 Task: Add Cream Cheese Danish 3 Pack to the cart.
Action: Mouse moved to (14, 82)
Screenshot: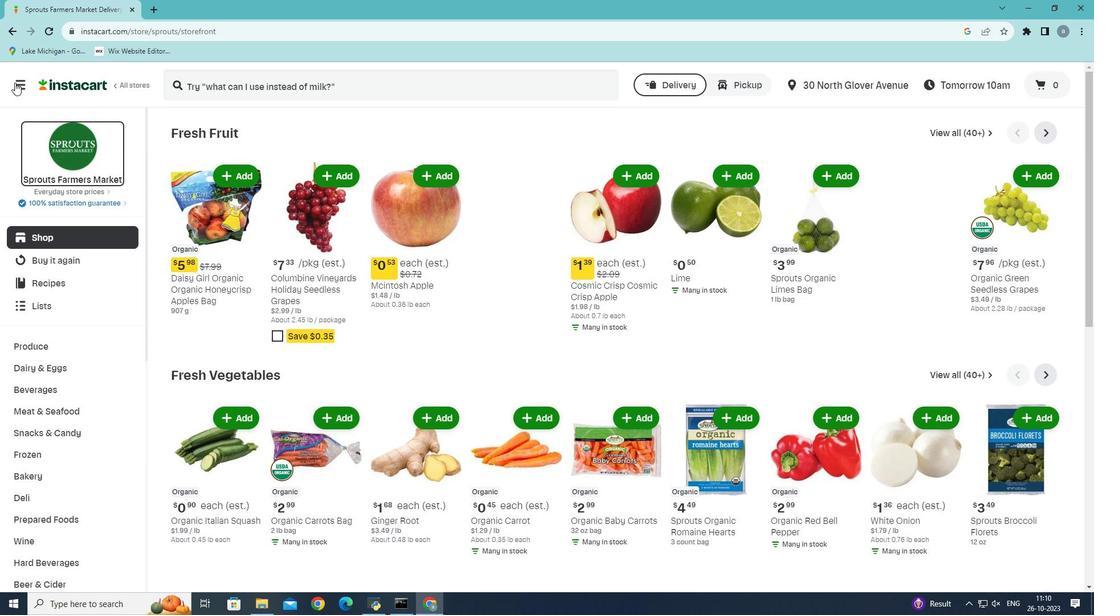 
Action: Mouse pressed left at (14, 82)
Screenshot: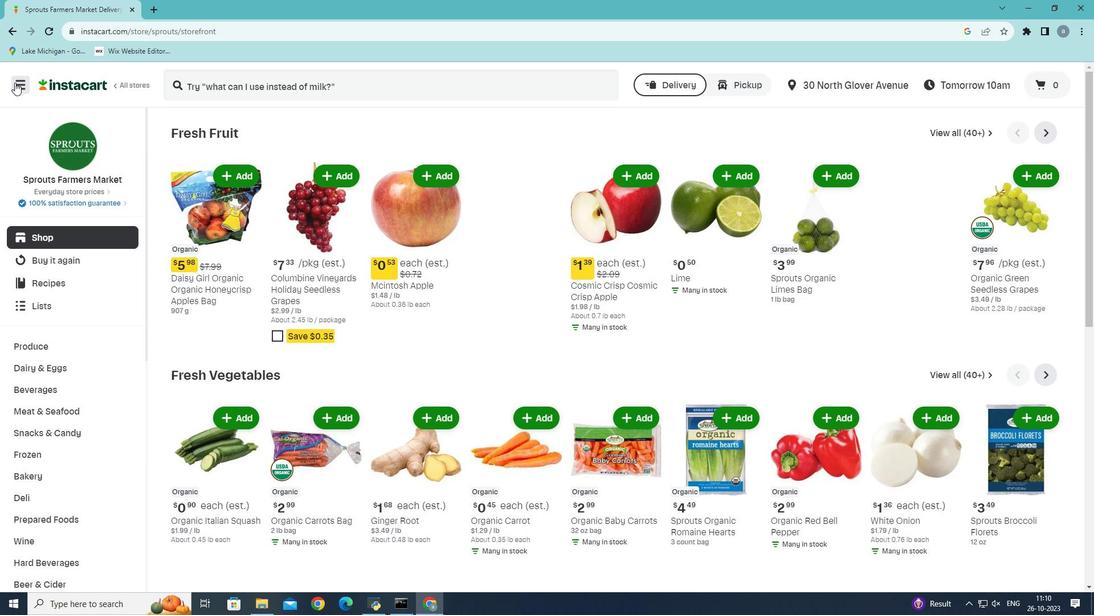 
Action: Mouse moved to (39, 327)
Screenshot: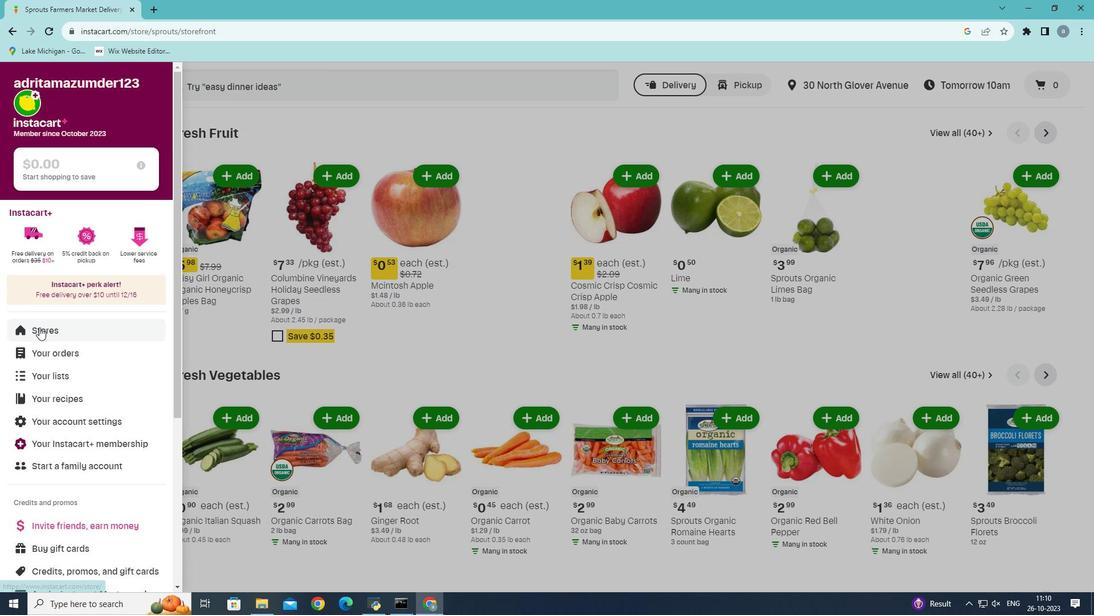 
Action: Mouse pressed left at (39, 327)
Screenshot: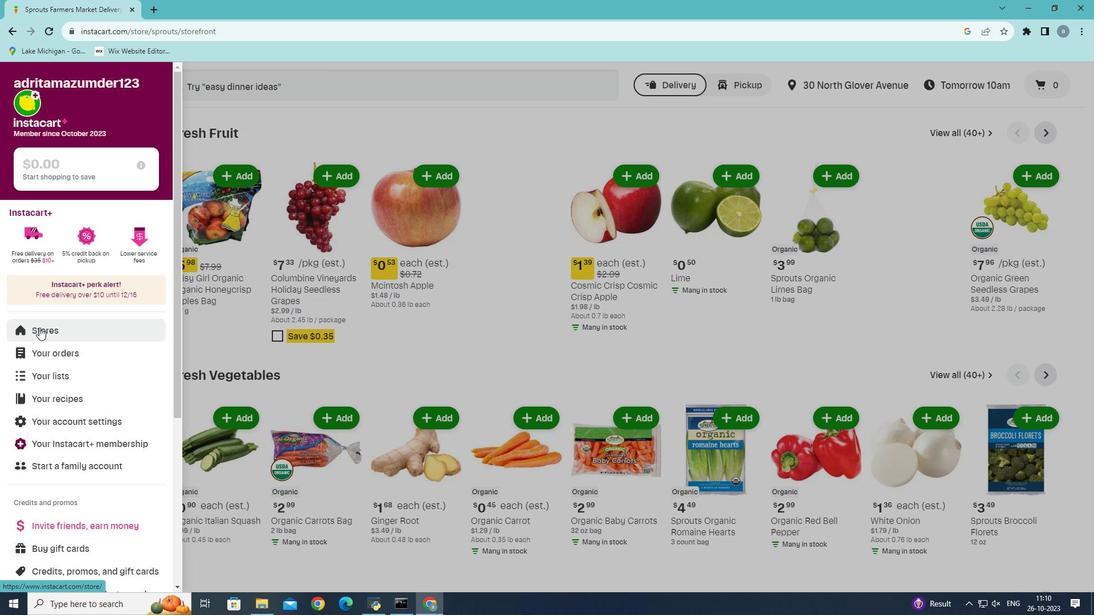 
Action: Mouse moved to (268, 119)
Screenshot: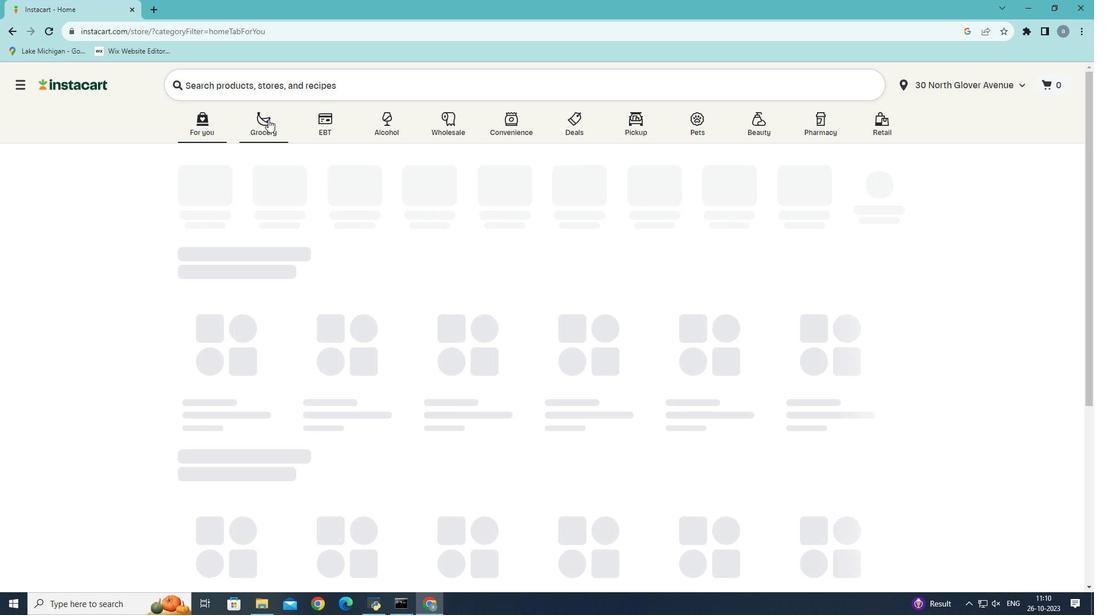 
Action: Mouse pressed left at (268, 119)
Screenshot: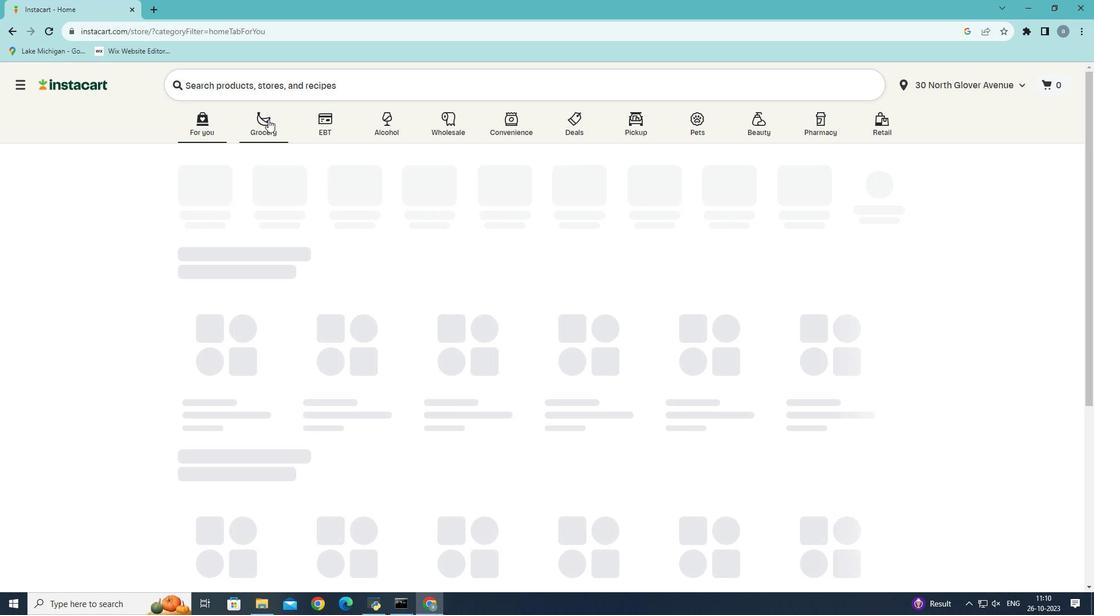 
Action: Mouse moved to (251, 327)
Screenshot: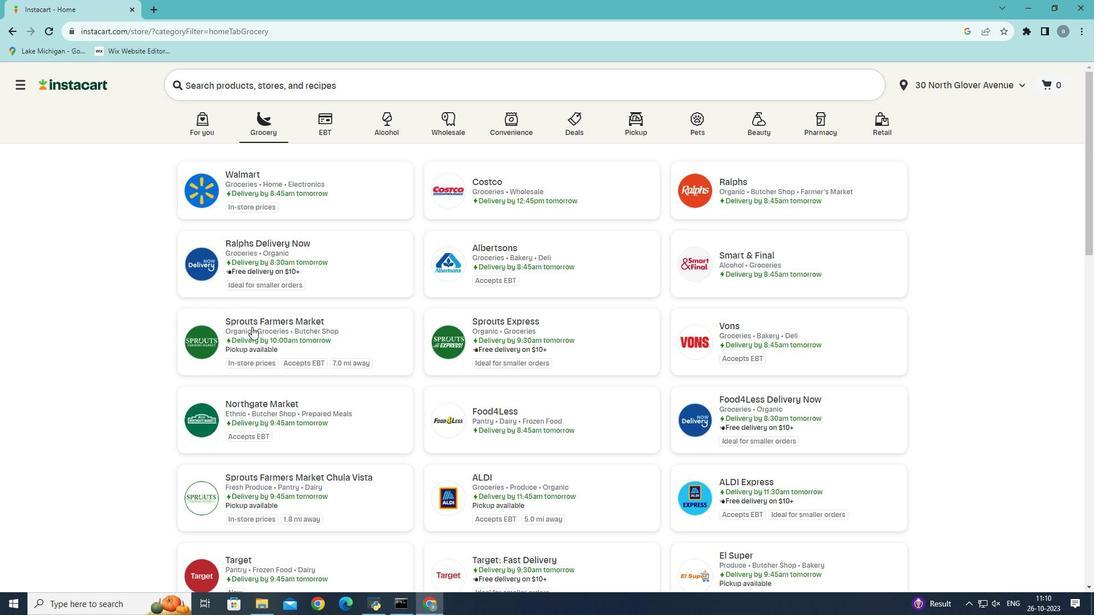 
Action: Mouse pressed left at (251, 327)
Screenshot: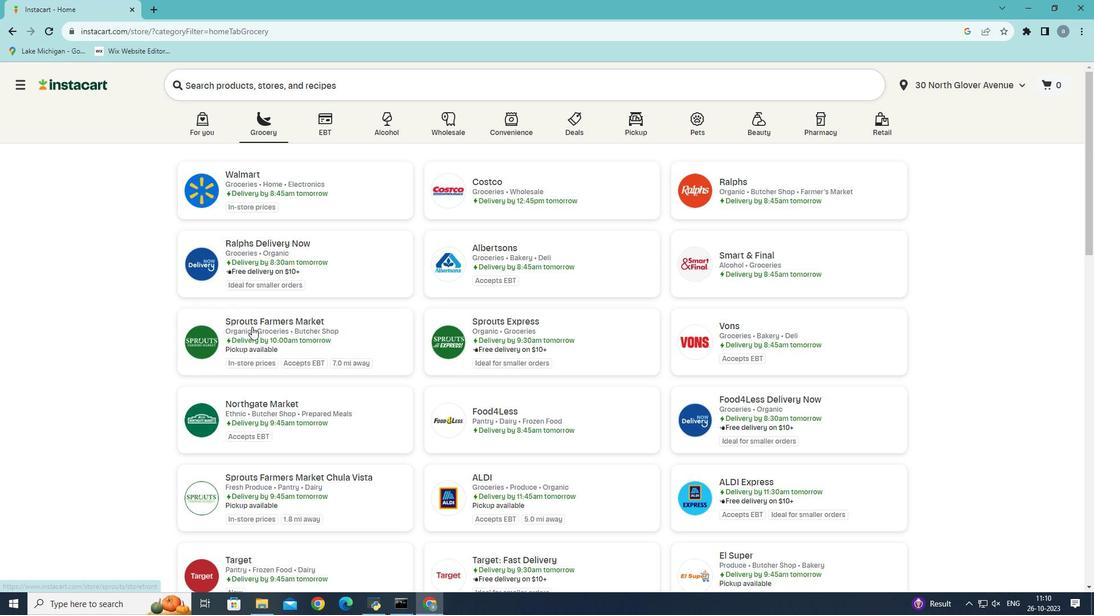 
Action: Mouse moved to (40, 471)
Screenshot: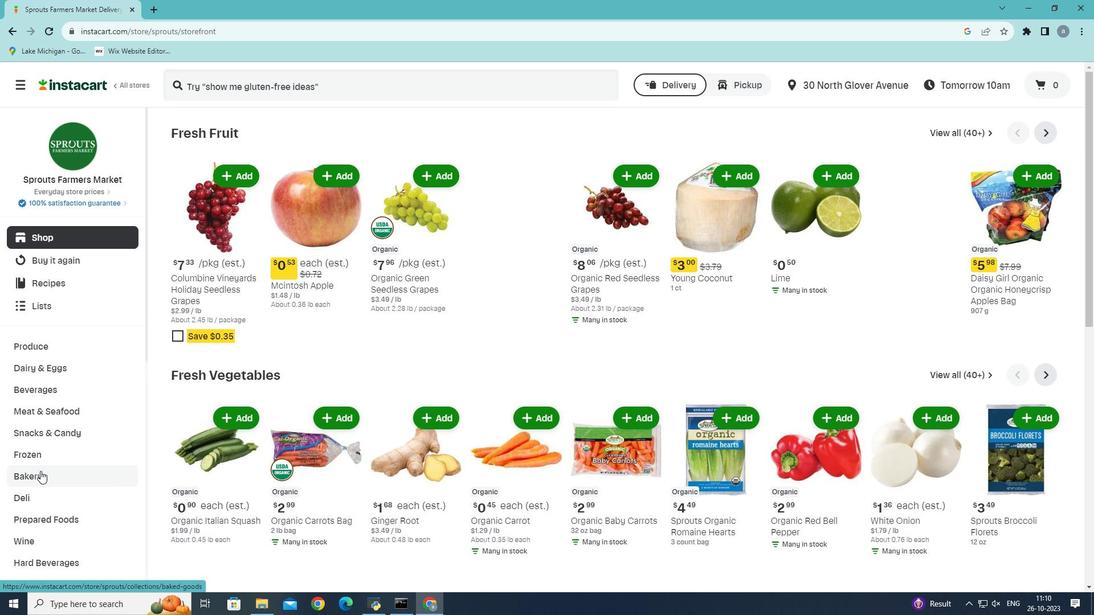 
Action: Mouse pressed left at (40, 471)
Screenshot: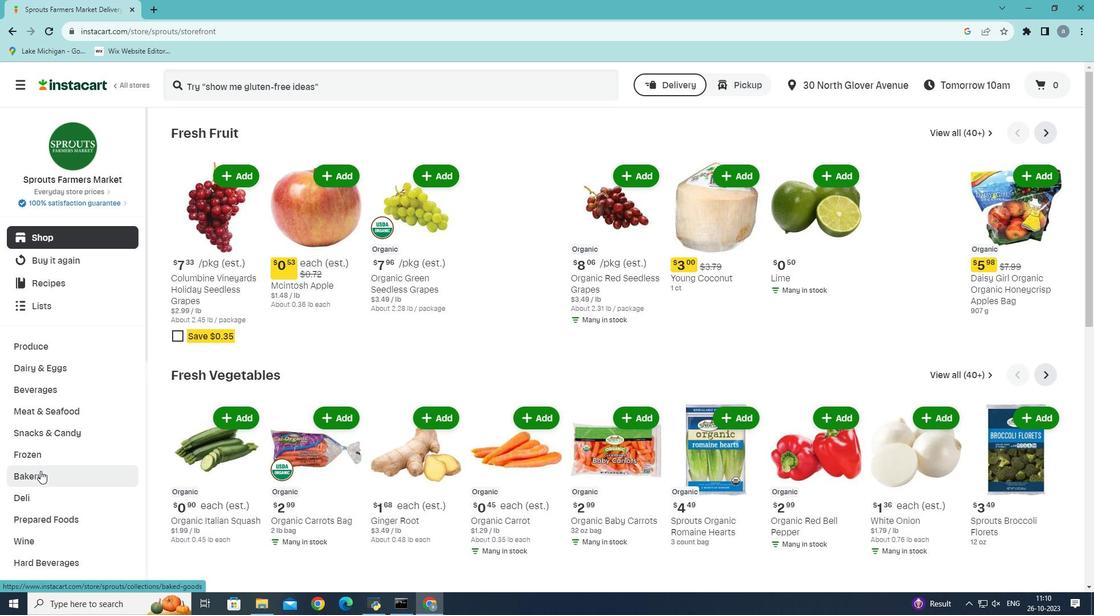 
Action: Mouse moved to (679, 156)
Screenshot: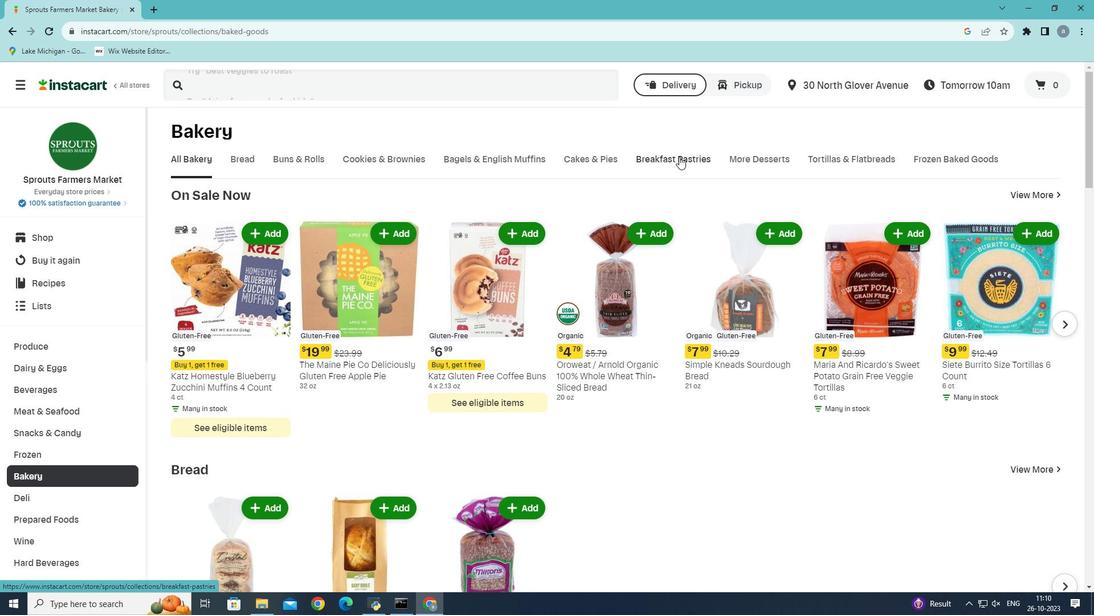
Action: Mouse pressed left at (679, 156)
Screenshot: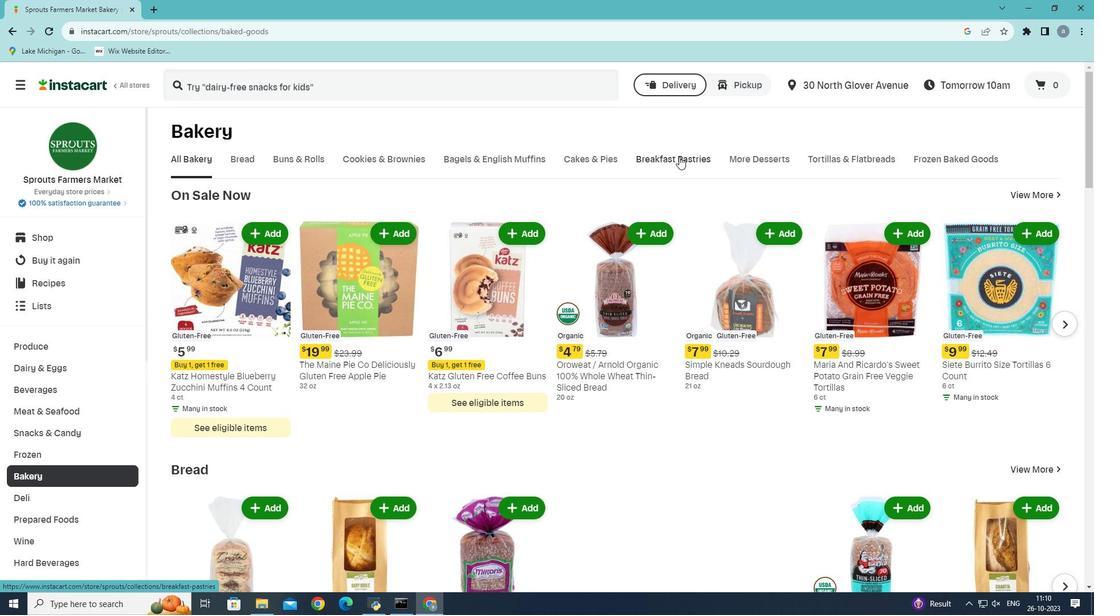 
Action: Mouse moved to (518, 205)
Screenshot: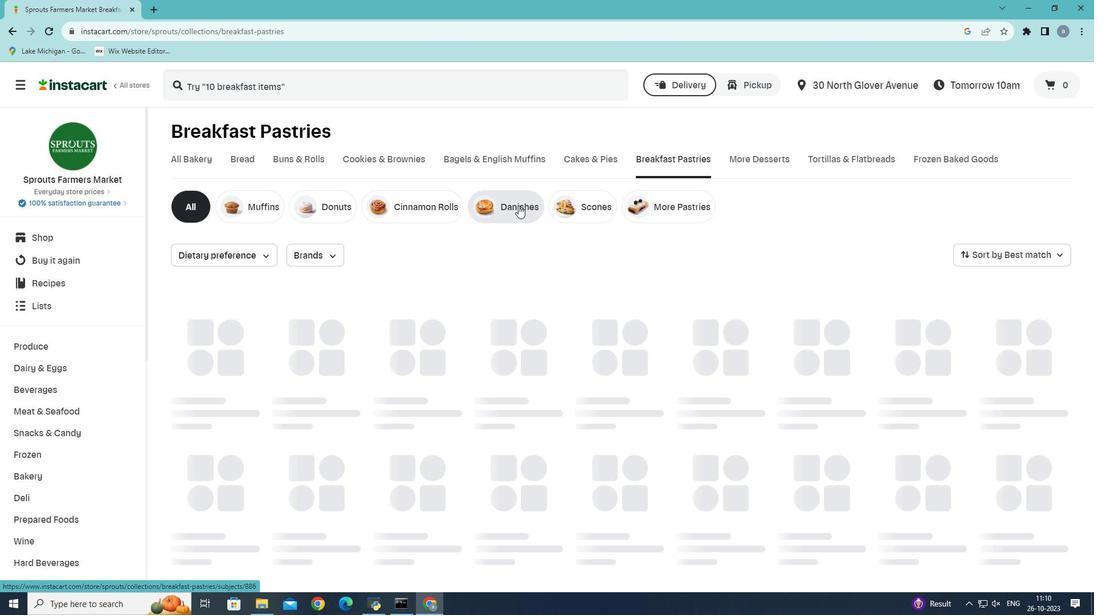 
Action: Mouse pressed left at (518, 205)
Screenshot: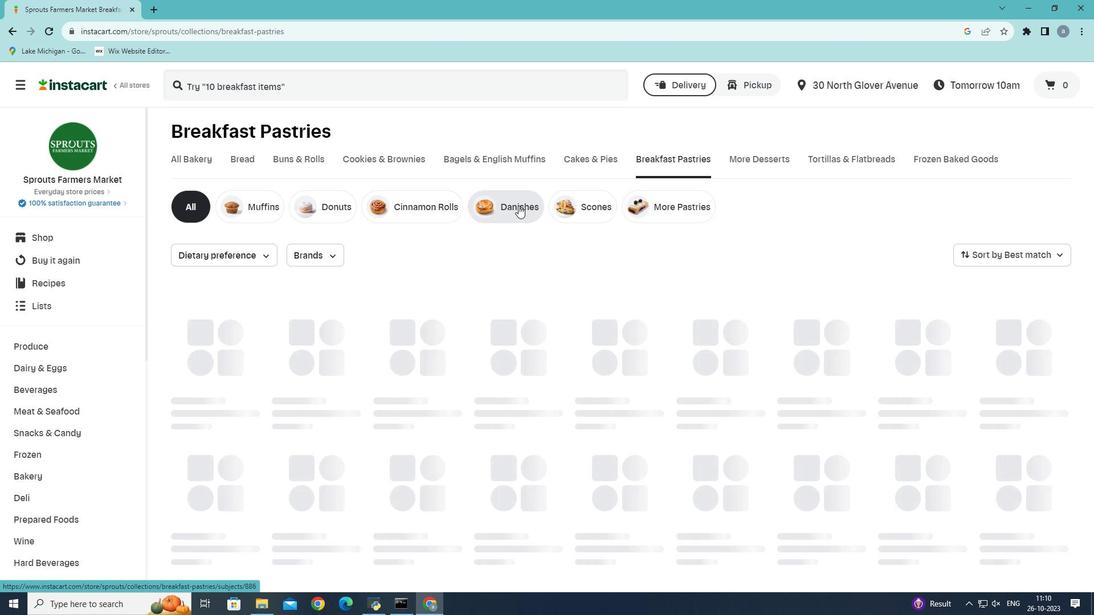 
Action: Mouse moved to (231, 318)
Screenshot: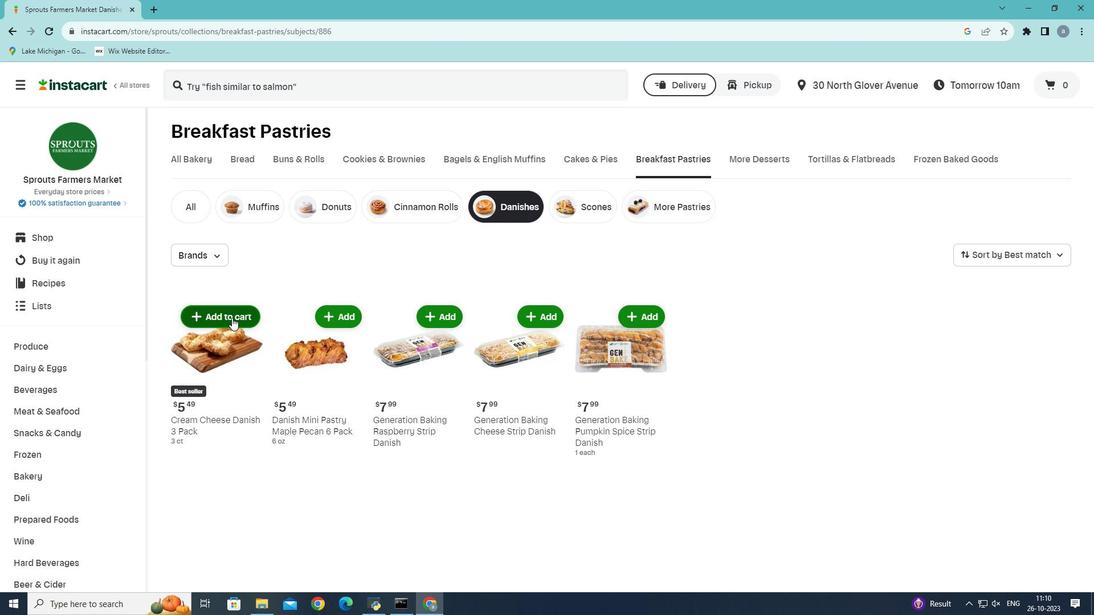 
Action: Mouse pressed left at (231, 318)
Screenshot: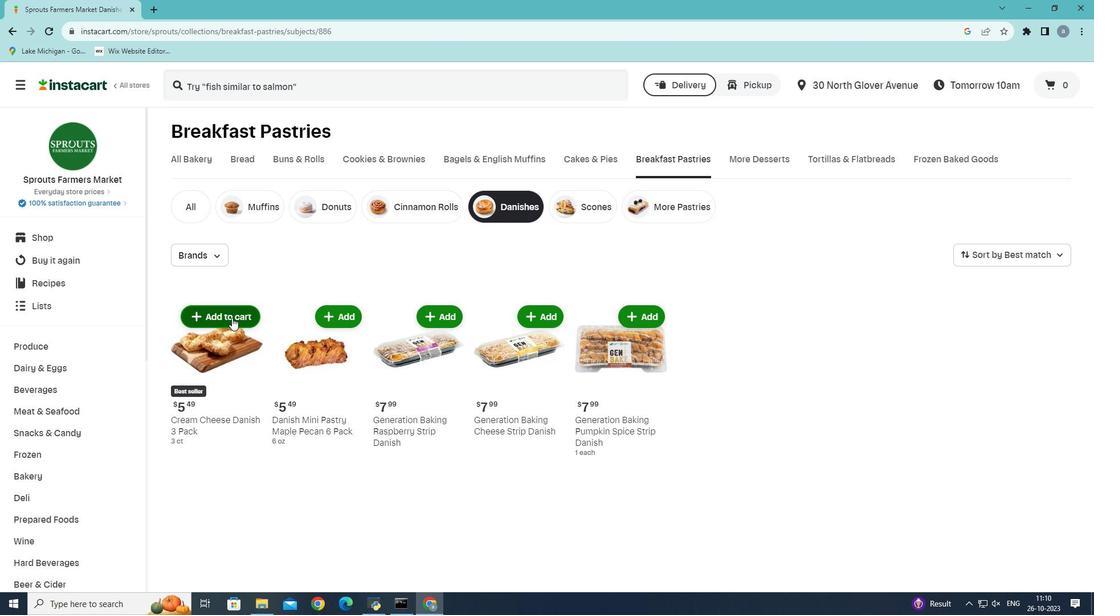 
Action: Mouse moved to (232, 318)
Screenshot: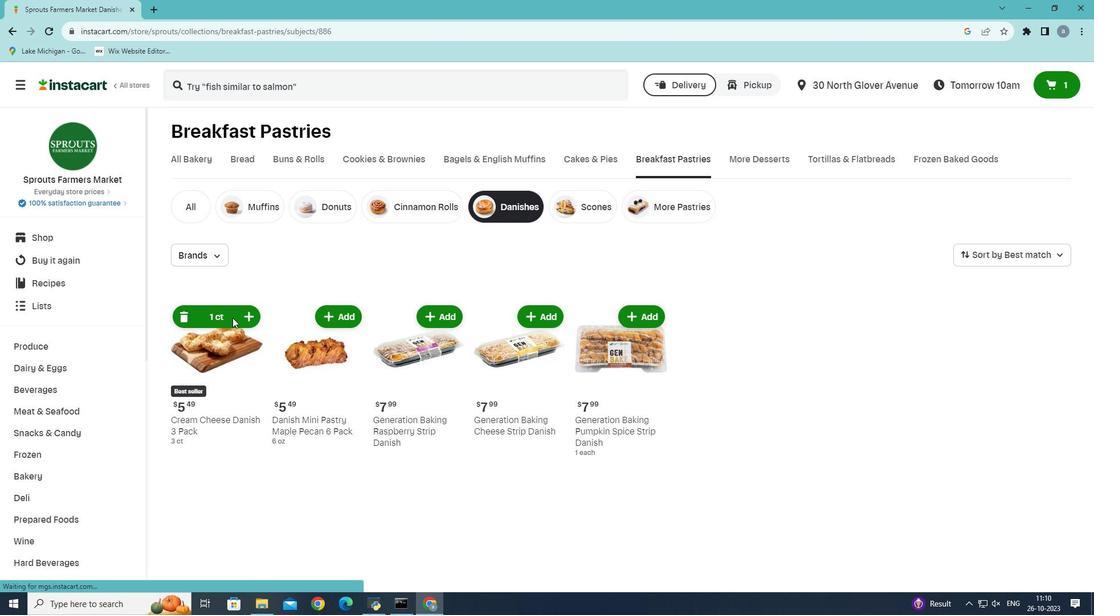 
